 Task: Open Card Card0000000125 in Board Board0000000032 in Workspace WS0000000011 in Trello. Add Member mailaustralia7@gmail.com to Card Card0000000125 in Board Board0000000032 in Workspace WS0000000011 in Trello. Add Purple Label titled Label0000000125 to Card Card0000000125 in Board Board0000000032 in Workspace WS0000000011 in Trello. Add Checklist CL0000000125 to Card Card0000000125 in Board Board0000000032 in Workspace WS0000000011 in Trello. Add Dates with Start Date as Aug 01 2023 and Due Date as Aug 31 2023 to Card Card0000000125 in Board Board0000000032 in Workspace WS0000000011 in Trello
Action: Mouse moved to (508, 61)
Screenshot: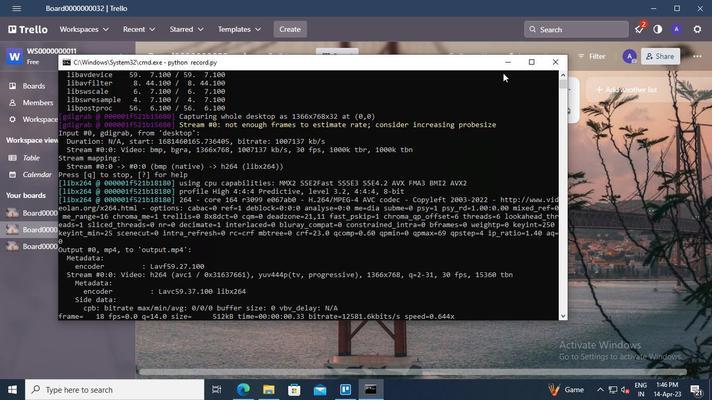 
Action: Mouse pressed left at (508, 61)
Screenshot: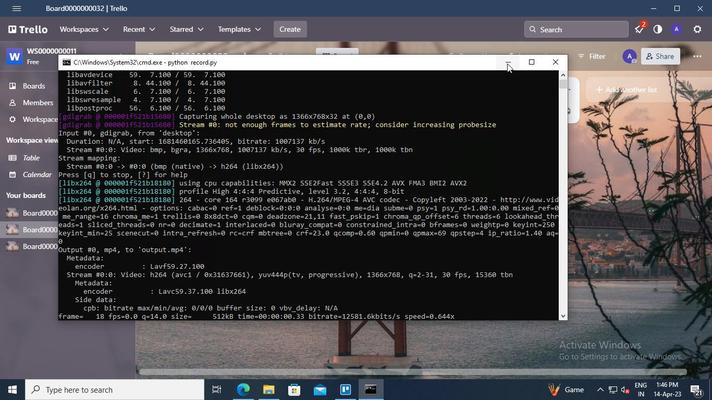 
Action: Mouse moved to (192, 112)
Screenshot: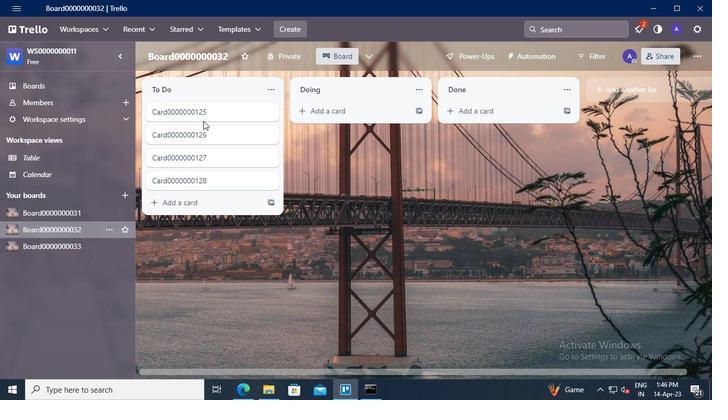 
Action: Mouse pressed left at (192, 112)
Screenshot: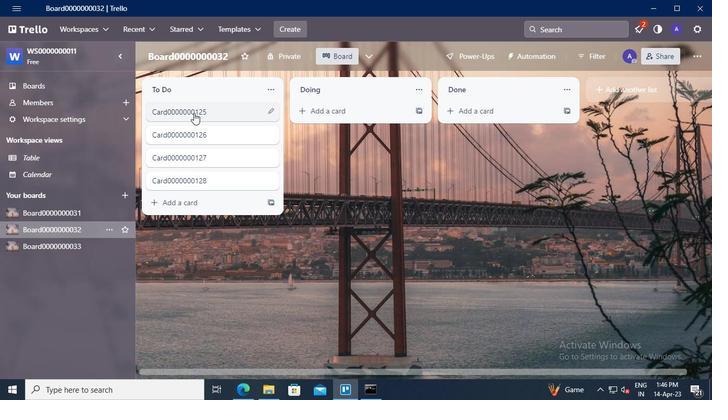 
Action: Mouse moved to (480, 99)
Screenshot: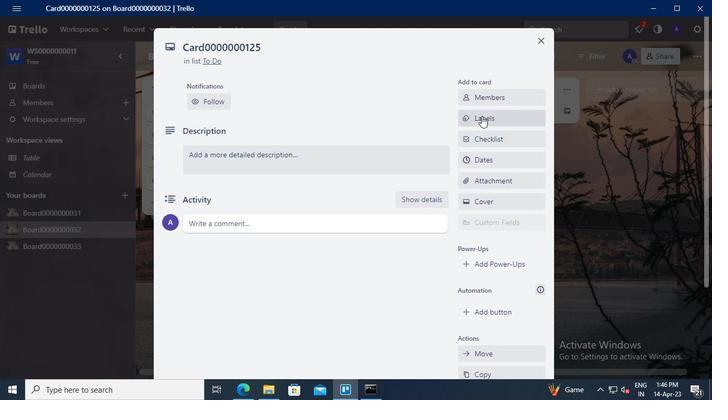 
Action: Mouse pressed left at (480, 99)
Screenshot: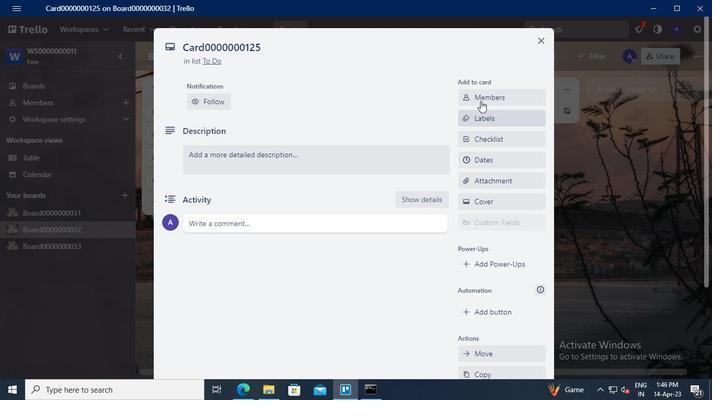 
Action: Mouse moved to (486, 147)
Screenshot: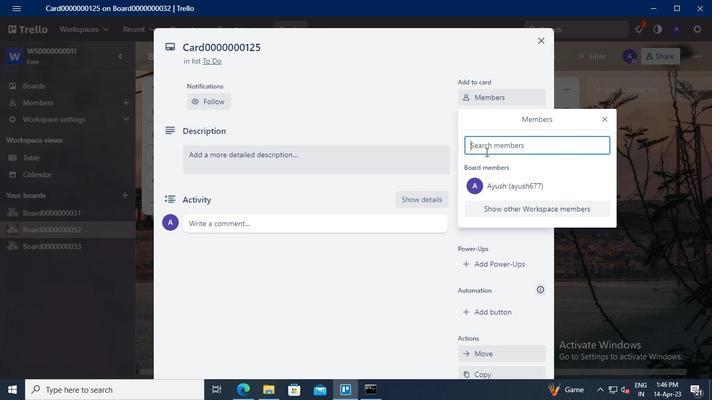 
Action: Mouse pressed left at (486, 147)
Screenshot: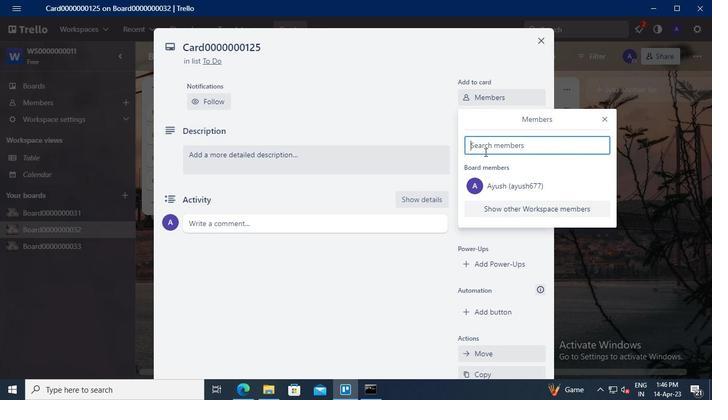 
Action: Mouse moved to (442, 125)
Screenshot: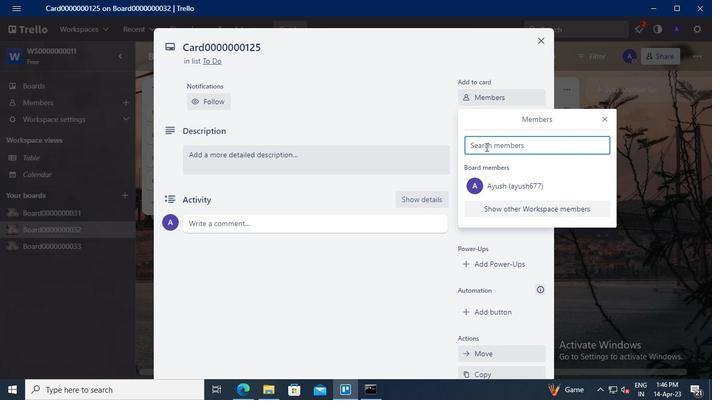 
Action: Keyboard Key.shift
Screenshot: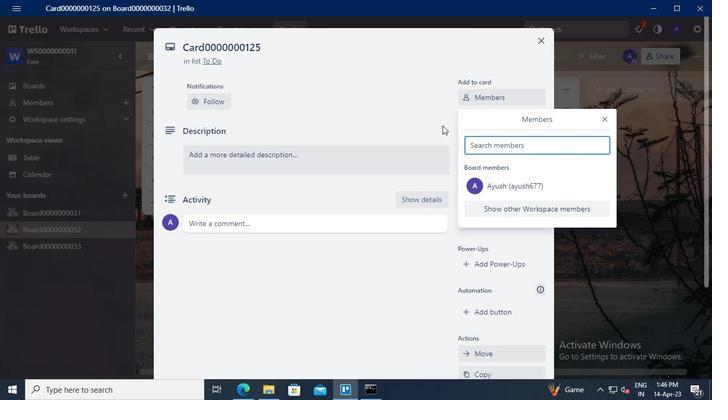 
Action: Keyboard A
Screenshot: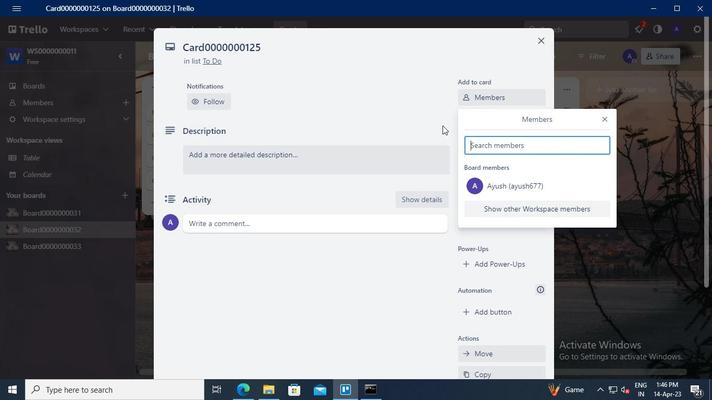 
Action: Keyboard u
Screenshot: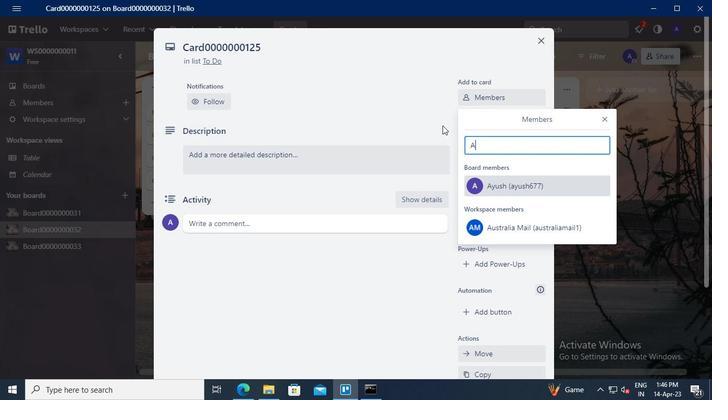 
Action: Keyboard s
Screenshot: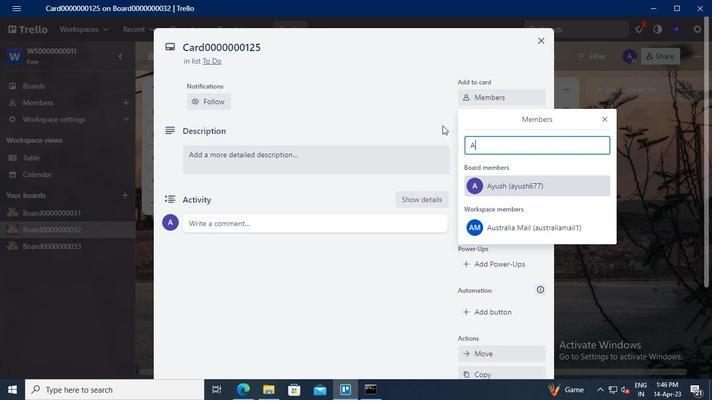 
Action: Keyboard t
Screenshot: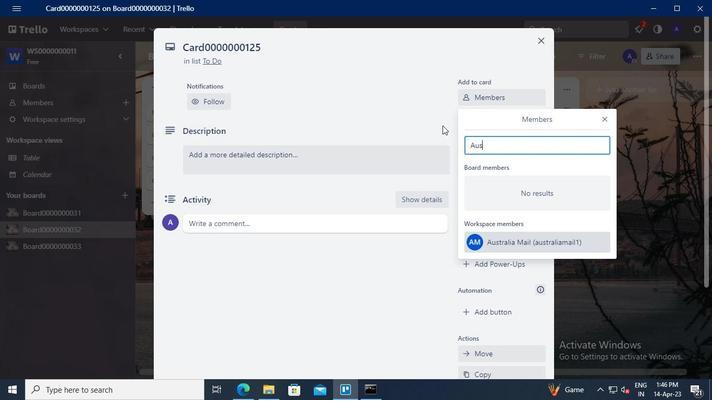 
Action: Keyboard r
Screenshot: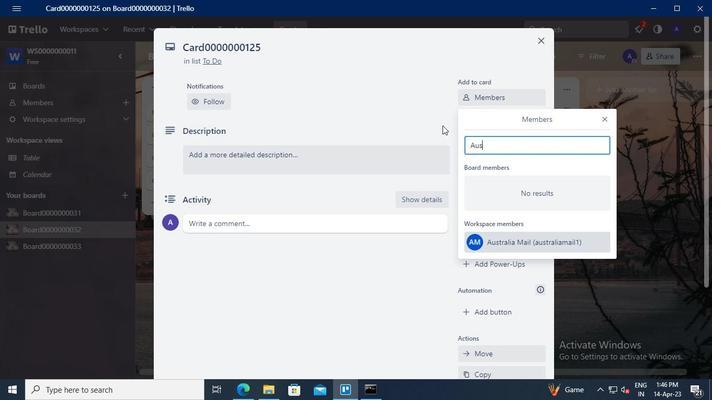 
Action: Keyboard a
Screenshot: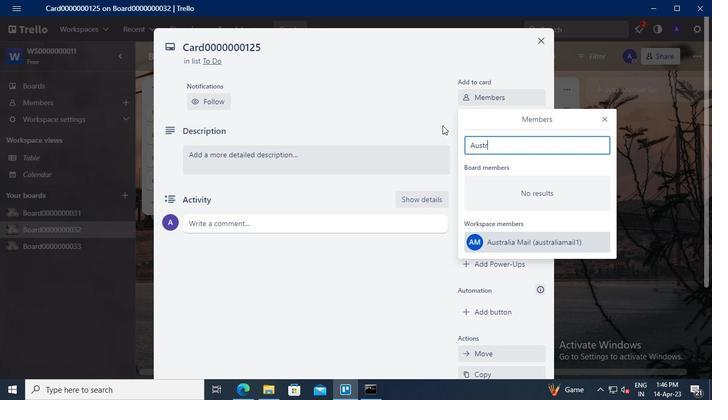 
Action: Keyboard l
Screenshot: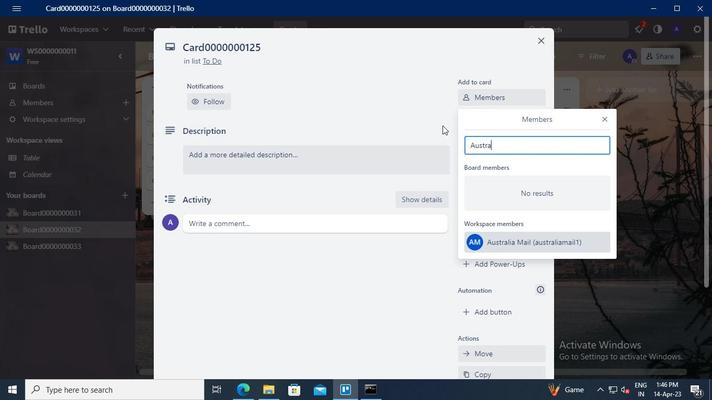 
Action: Keyboard i
Screenshot: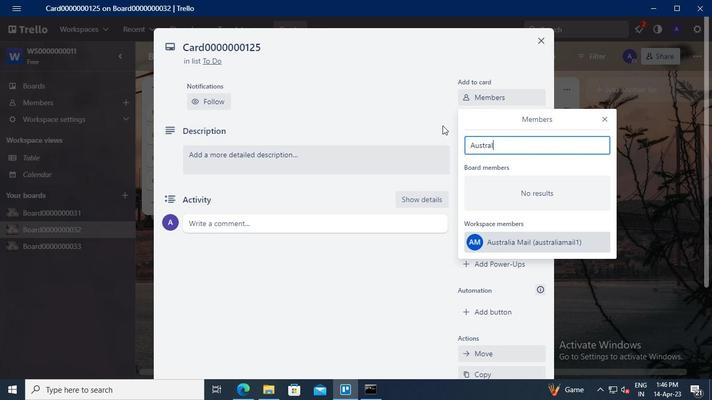 
Action: Keyboard a
Screenshot: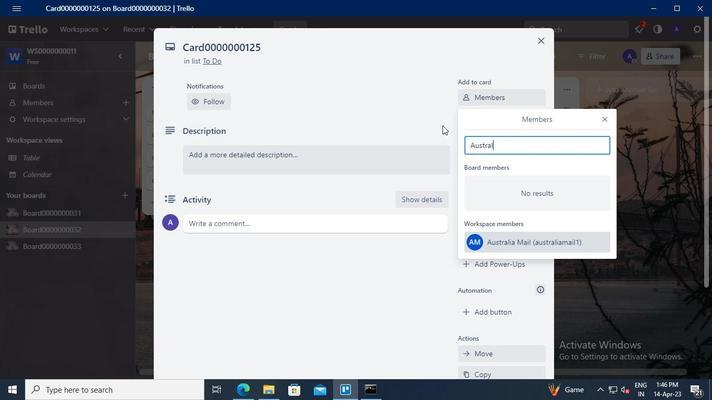 
Action: Mouse moved to (520, 238)
Screenshot: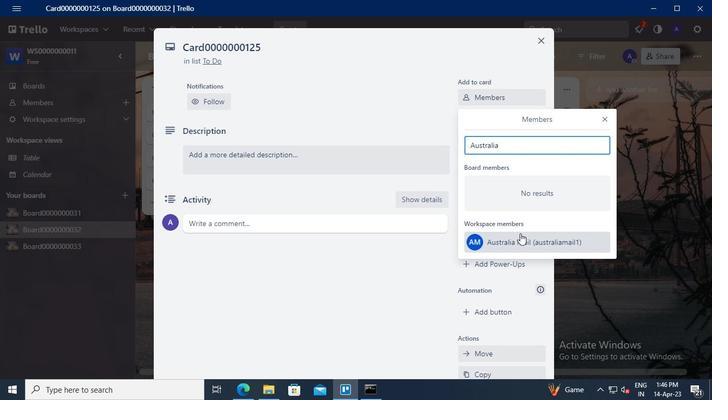 
Action: Mouse pressed left at (520, 238)
Screenshot: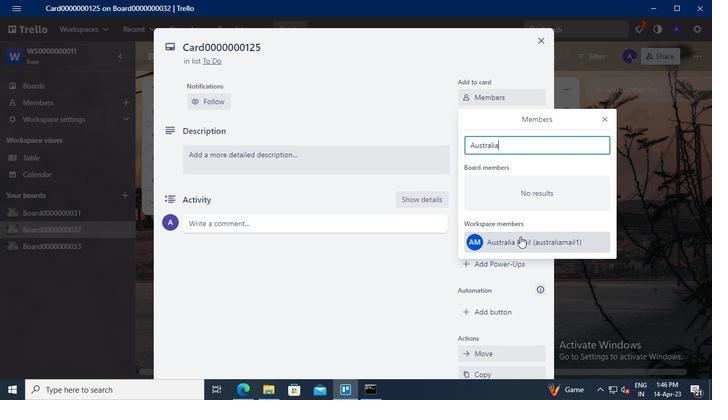 
Action: Mouse moved to (604, 119)
Screenshot: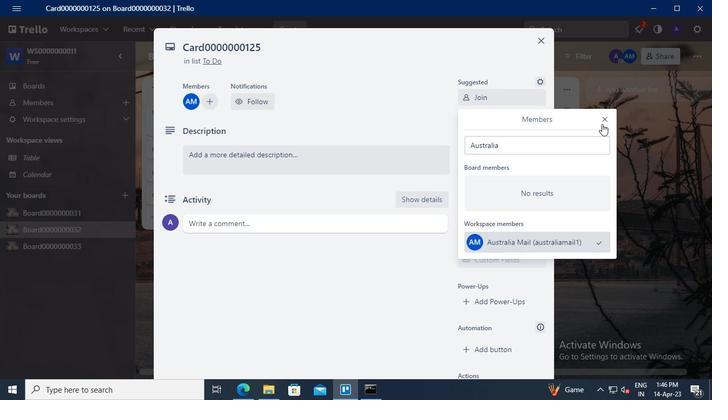 
Action: Mouse pressed left at (604, 119)
Screenshot: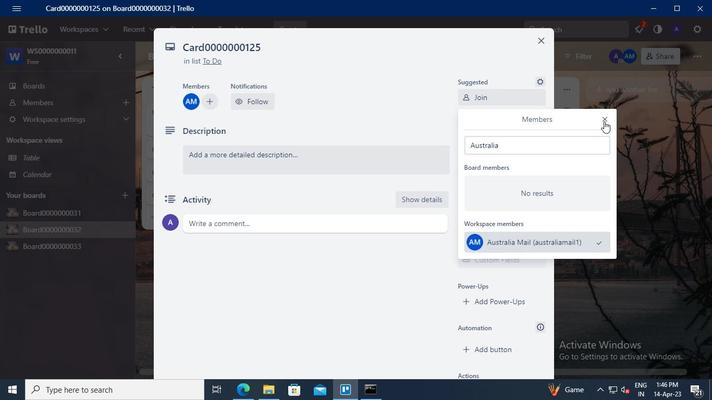
Action: Mouse moved to (501, 157)
Screenshot: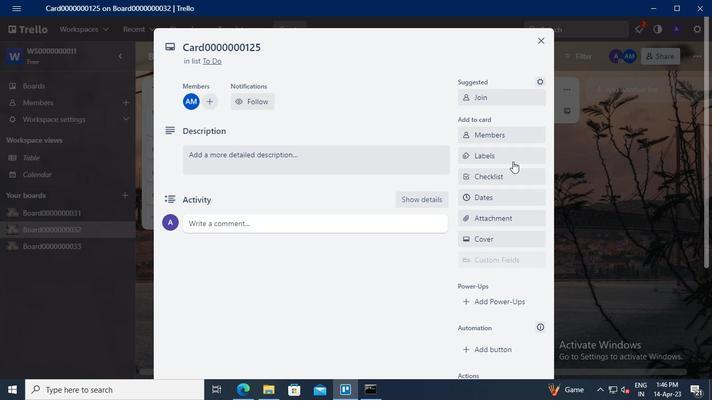 
Action: Mouse pressed left at (501, 157)
Screenshot: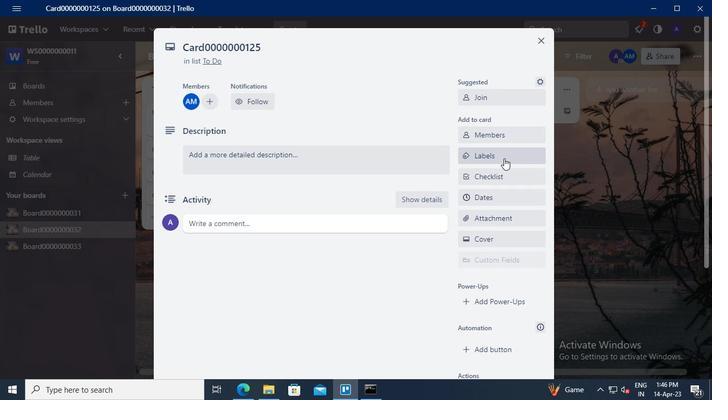 
Action: Mouse moved to (536, 237)
Screenshot: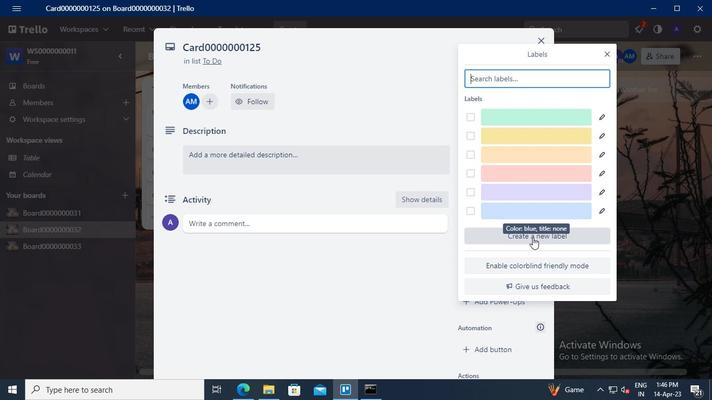 
Action: Mouse pressed left at (536, 237)
Screenshot: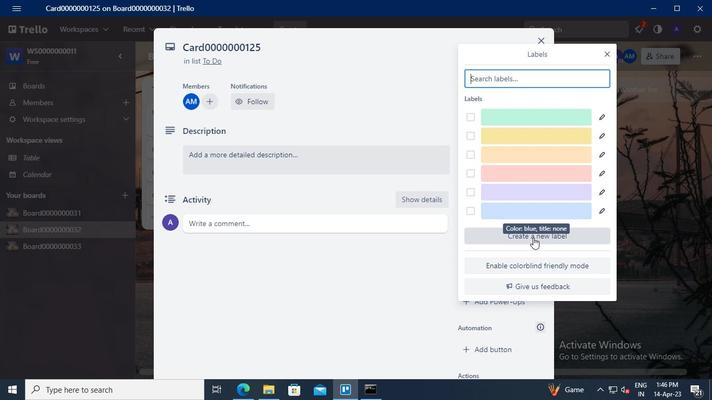 
Action: Mouse moved to (488, 150)
Screenshot: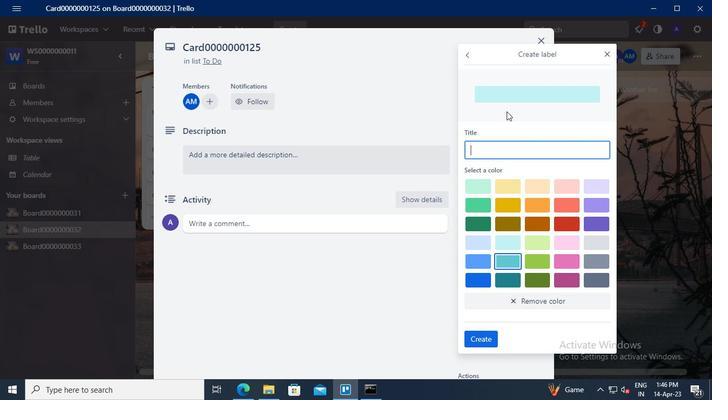 
Action: Mouse pressed left at (488, 150)
Screenshot: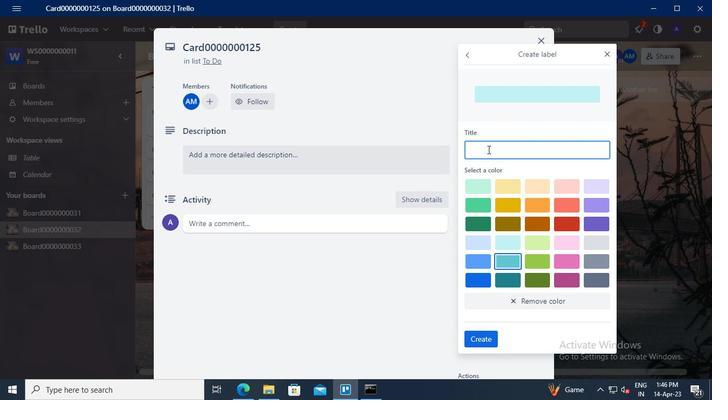
Action: Keyboard Key.shift
Screenshot: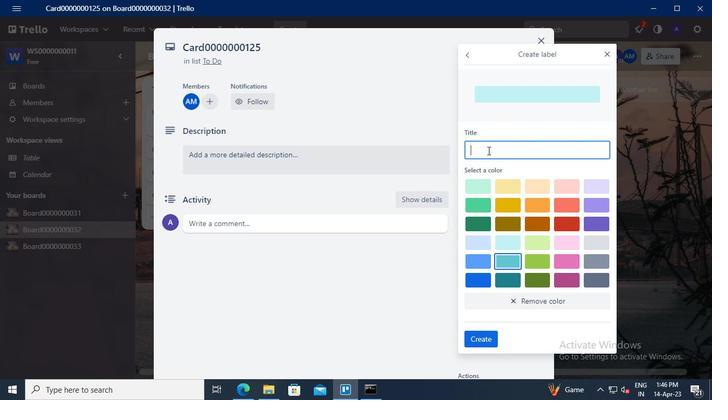 
Action: Keyboard L
Screenshot: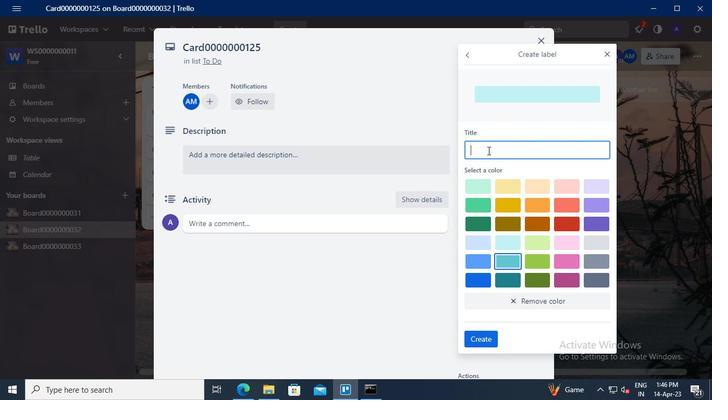 
Action: Keyboard a
Screenshot: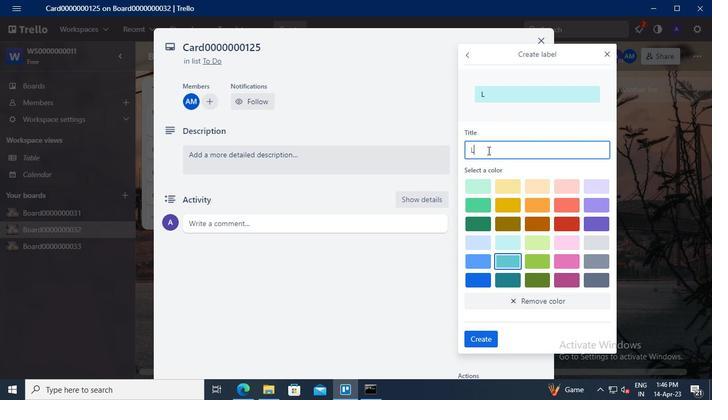 
Action: Keyboard b
Screenshot: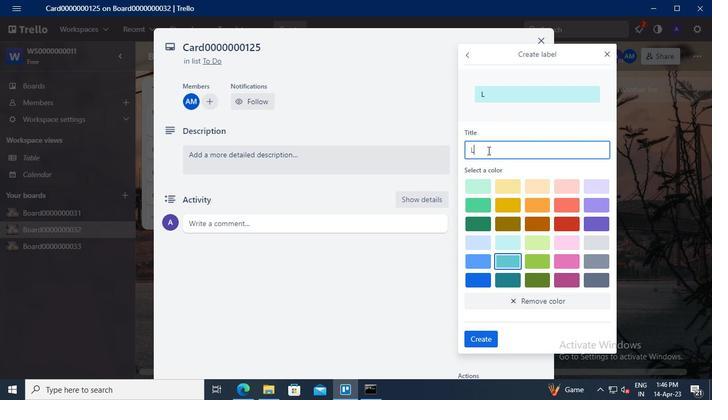 
Action: Keyboard e
Screenshot: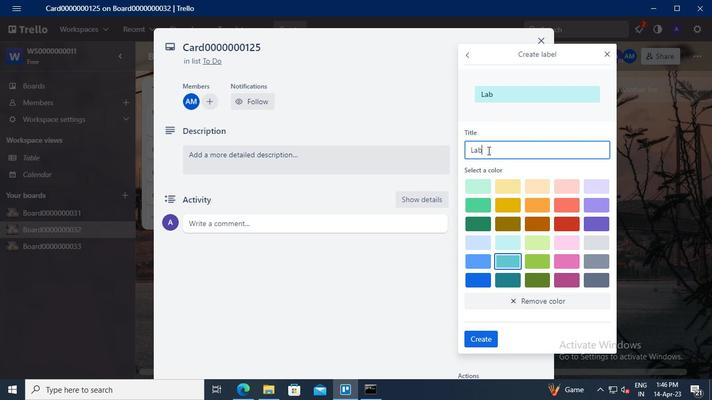 
Action: Keyboard l
Screenshot: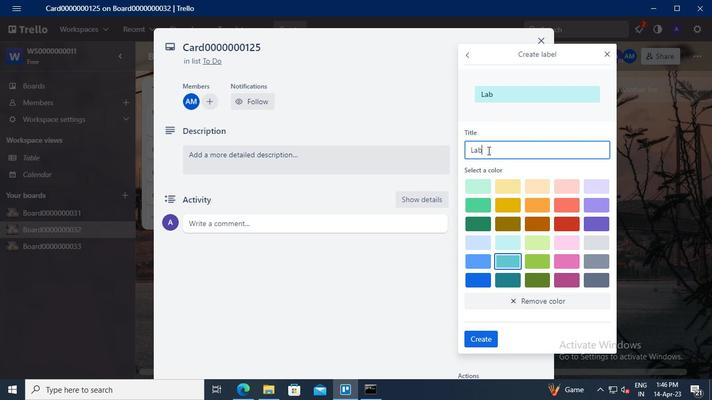 
Action: Keyboard <96>
Screenshot: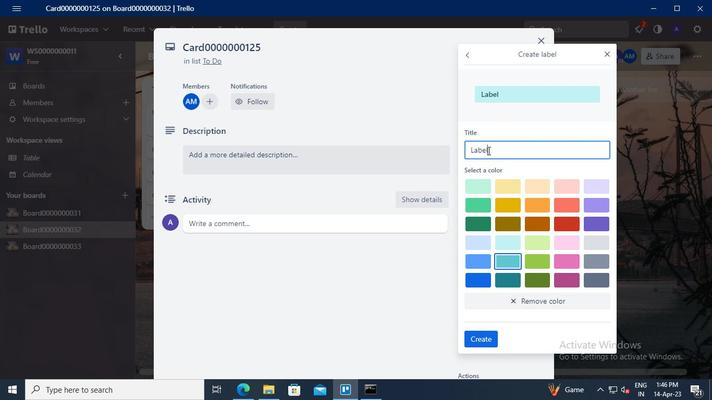 
Action: Keyboard <96>
Screenshot: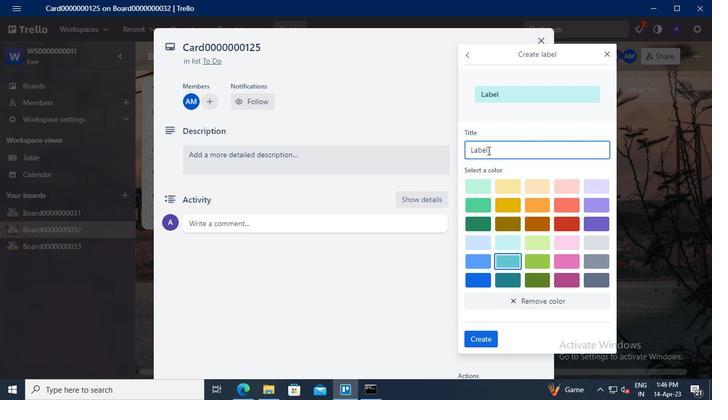 
Action: Keyboard <96>
Screenshot: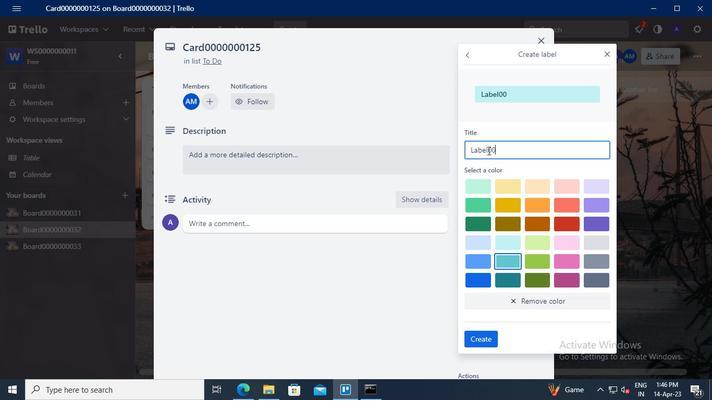 
Action: Keyboard <96>
Screenshot: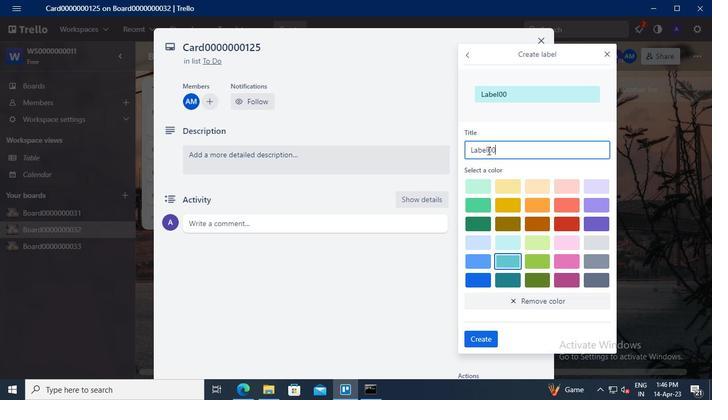 
Action: Keyboard <96>
Screenshot: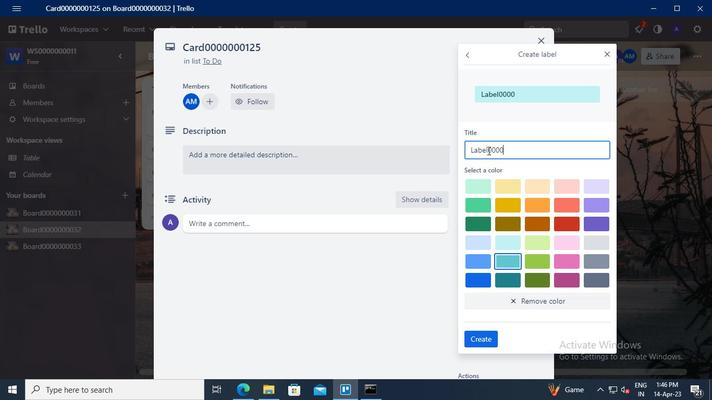 
Action: Keyboard <96>
Screenshot: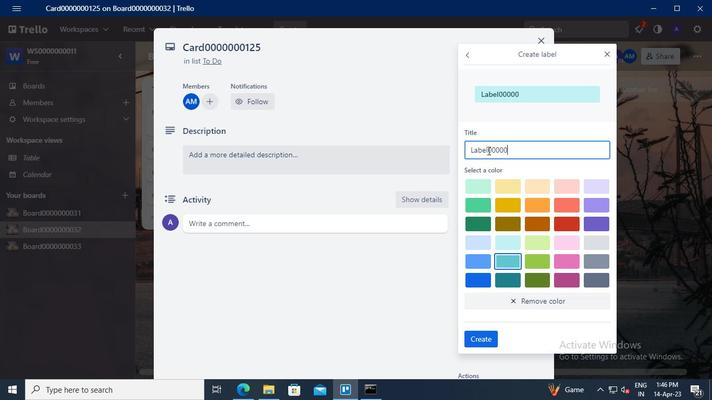 
Action: Keyboard <96>
Screenshot: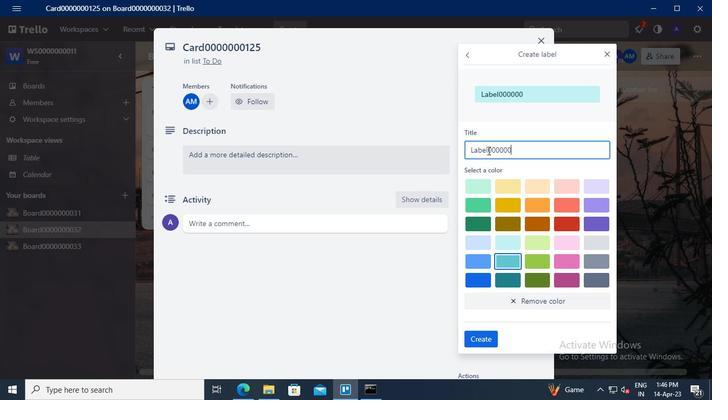 
Action: Keyboard <97>
Screenshot: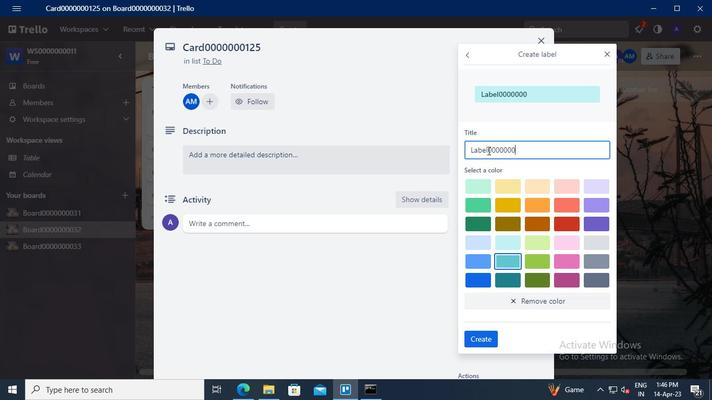 
Action: Keyboard <98>
Screenshot: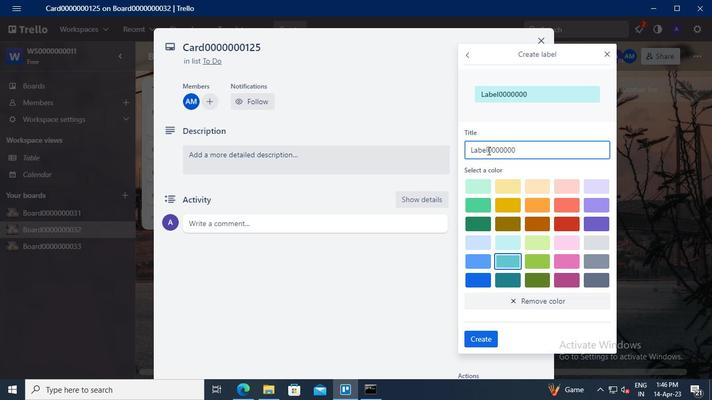 
Action: Keyboard <101>
Screenshot: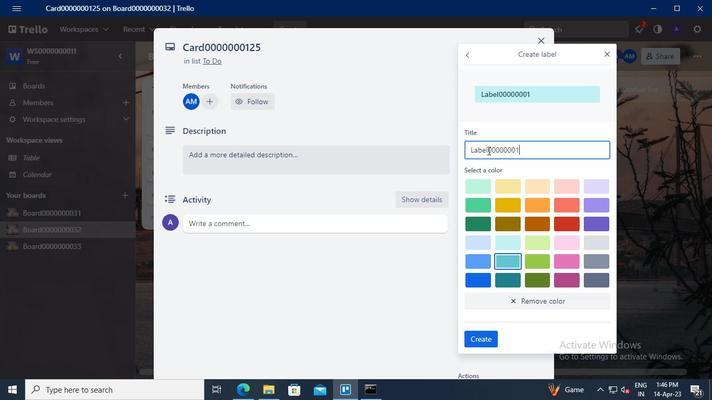 
Action: Mouse moved to (591, 201)
Screenshot: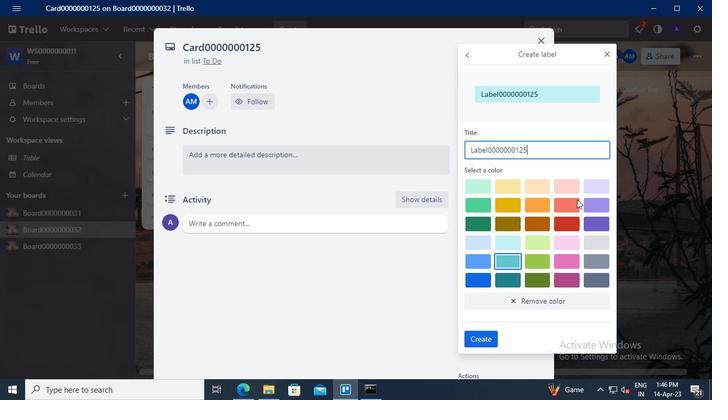 
Action: Mouse pressed left at (591, 201)
Screenshot: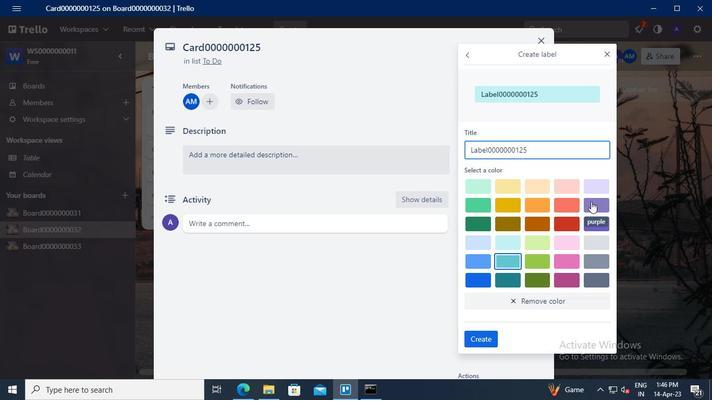 
Action: Mouse moved to (489, 334)
Screenshot: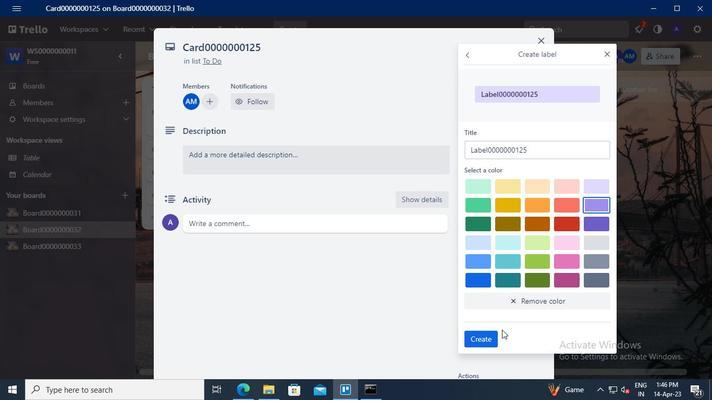 
Action: Mouse pressed left at (489, 334)
Screenshot: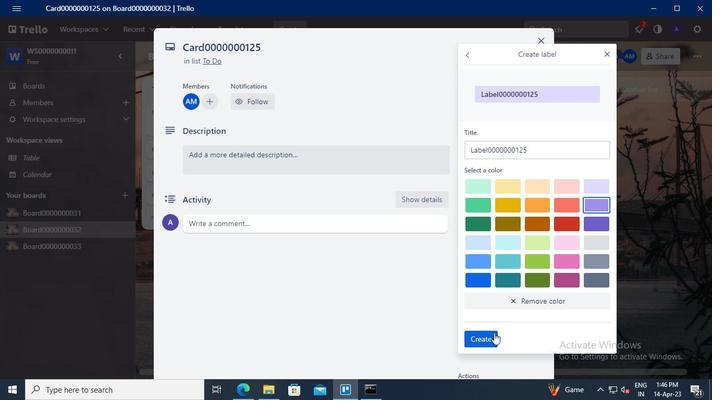 
Action: Mouse moved to (608, 54)
Screenshot: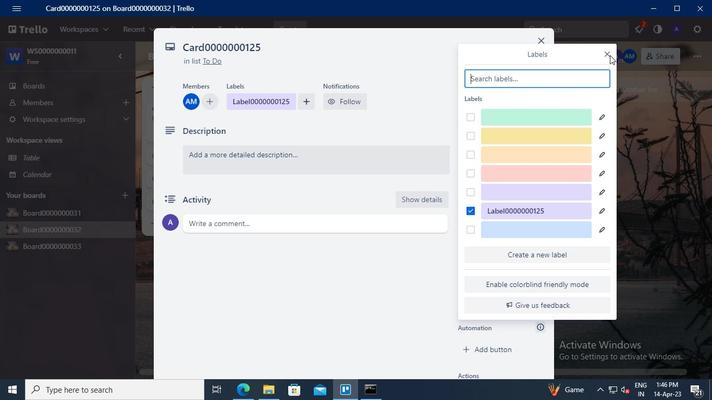 
Action: Mouse pressed left at (608, 54)
Screenshot: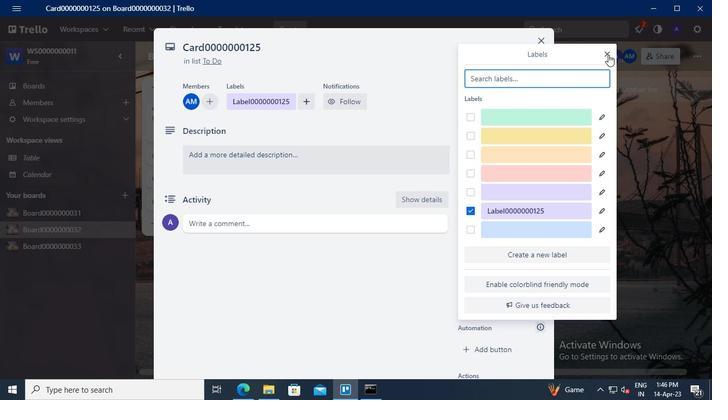 
Action: Mouse moved to (491, 179)
Screenshot: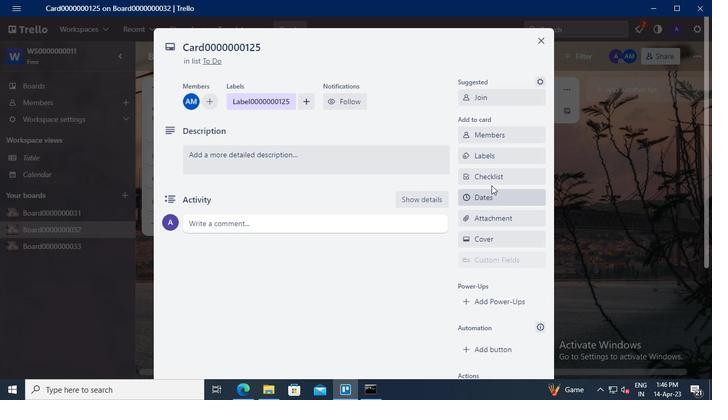 
Action: Mouse pressed left at (491, 179)
Screenshot: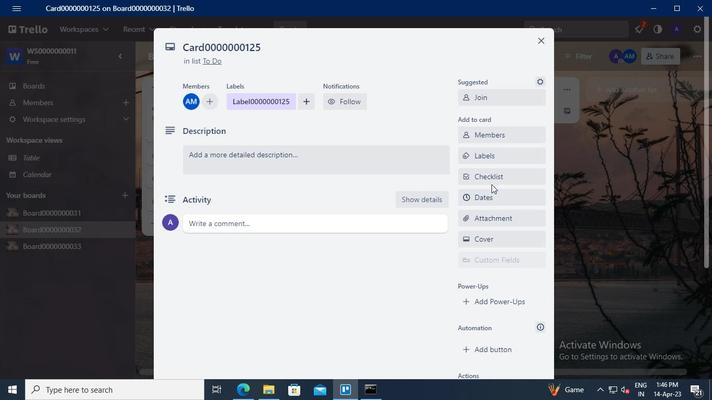 
Action: Mouse moved to (502, 194)
Screenshot: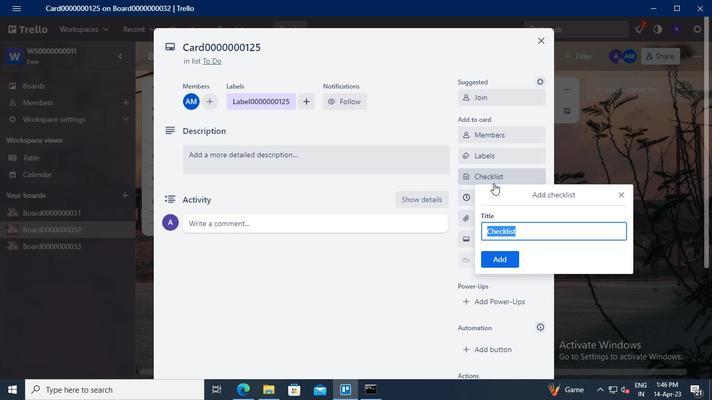 
Action: Keyboard Key.shift
Screenshot: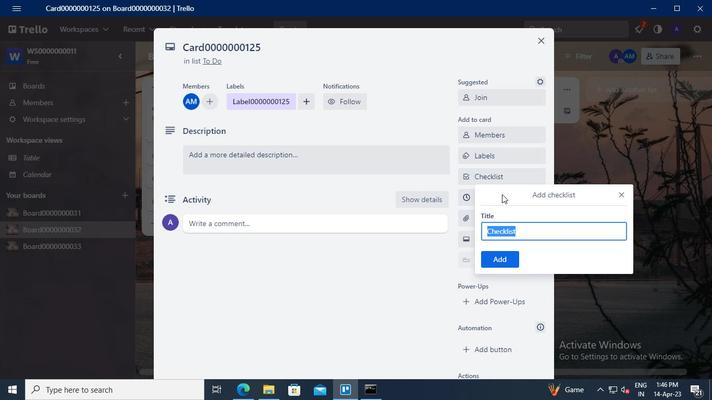 
Action: Keyboard C
Screenshot: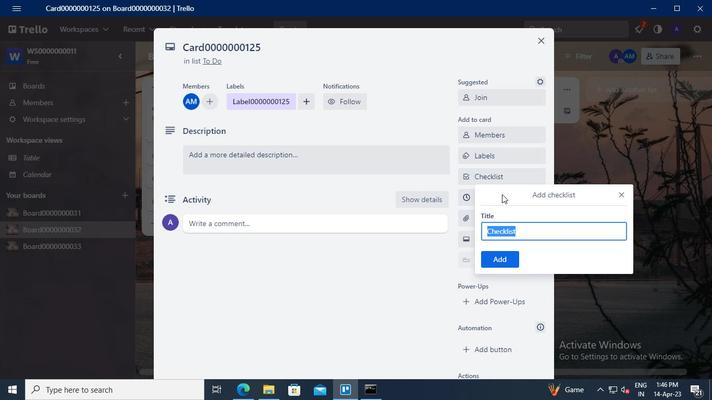 
Action: Keyboard L
Screenshot: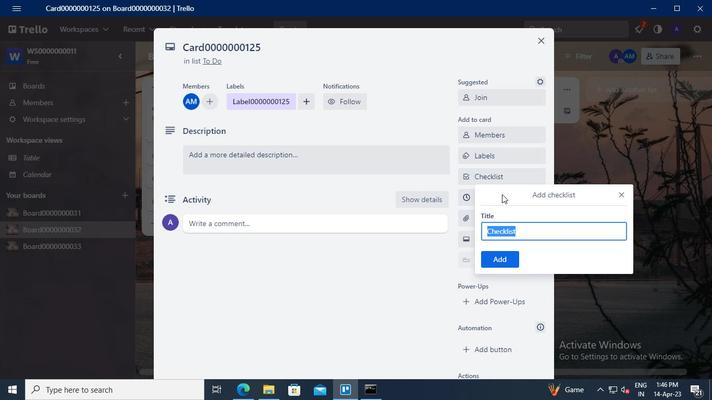 
Action: Keyboard <96>
Screenshot: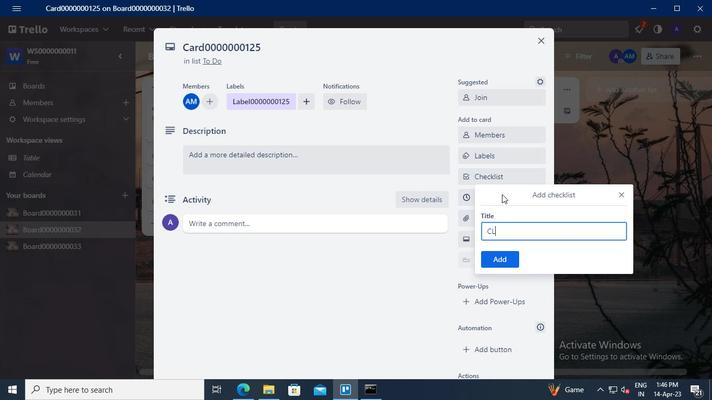 
Action: Keyboard <96>
Screenshot: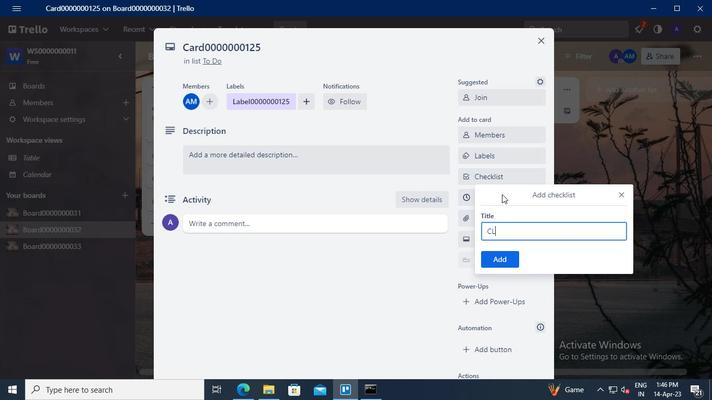 
Action: Keyboard <96>
Screenshot: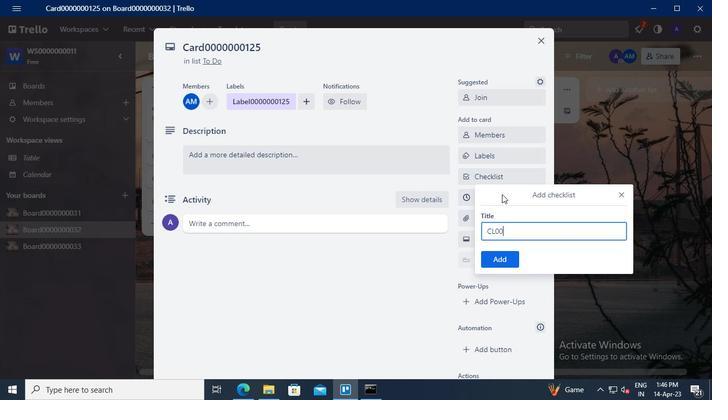 
Action: Keyboard <96>
Screenshot: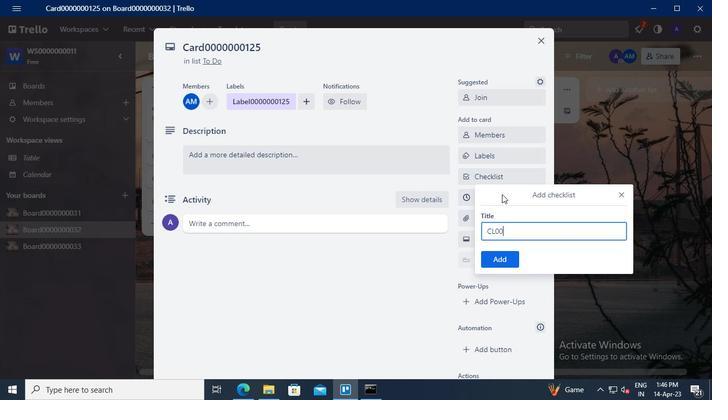
Action: Keyboard <96>
Screenshot: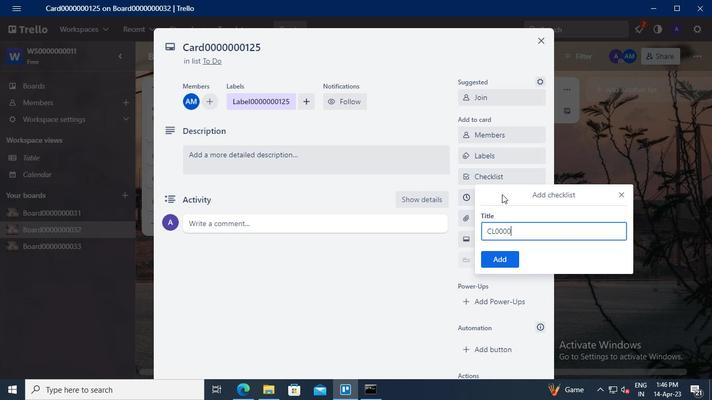 
Action: Keyboard <96>
Screenshot: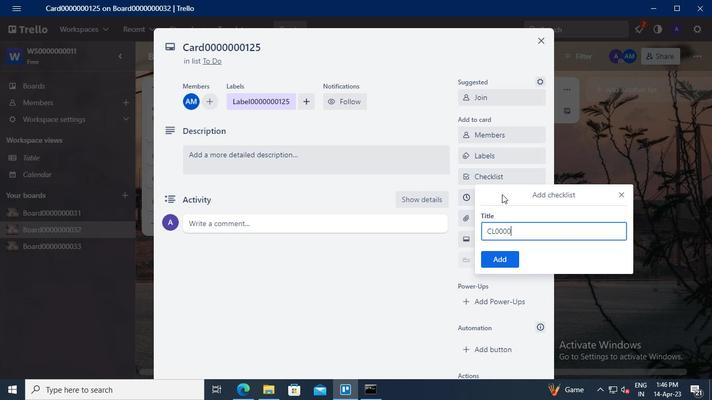 
Action: Keyboard <96>
Screenshot: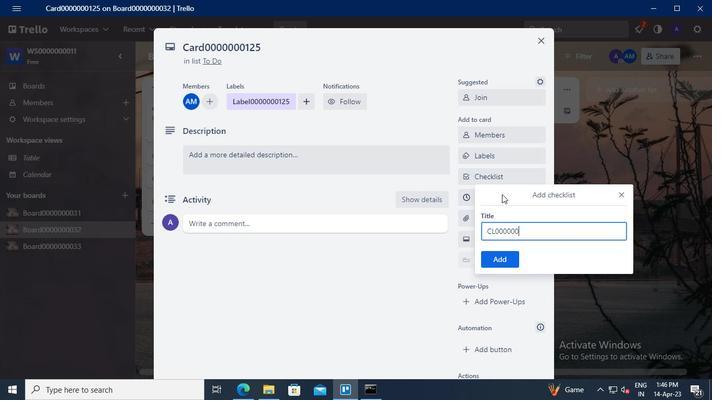 
Action: Keyboard <97>
Screenshot: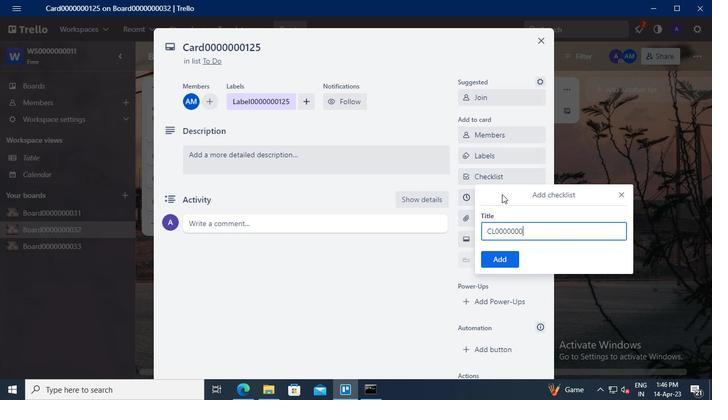 
Action: Keyboard <98>
Screenshot: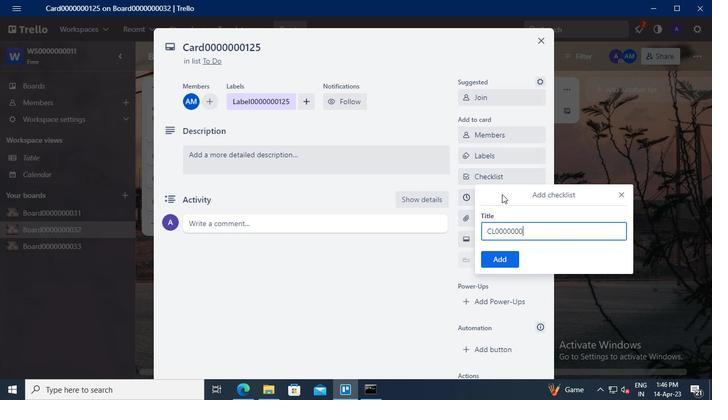 
Action: Keyboard <101>
Screenshot: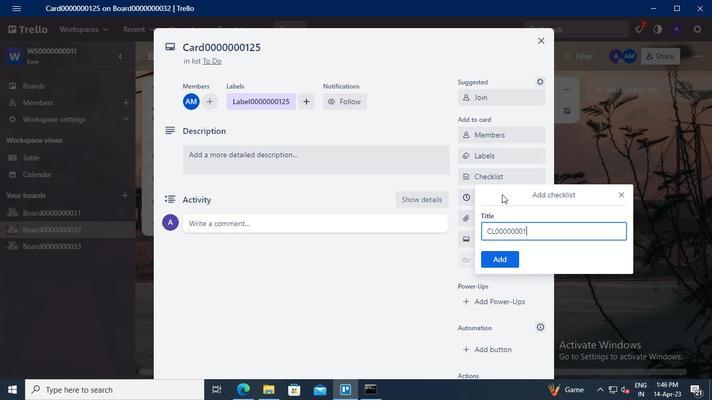
Action: Mouse moved to (505, 259)
Screenshot: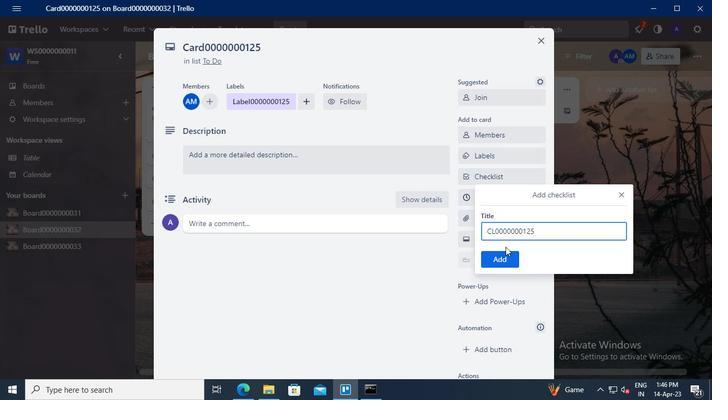 
Action: Mouse pressed left at (505, 259)
Screenshot: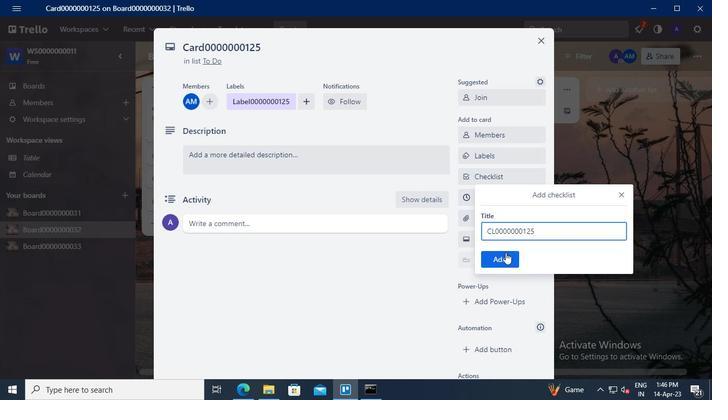 
Action: Mouse moved to (491, 198)
Screenshot: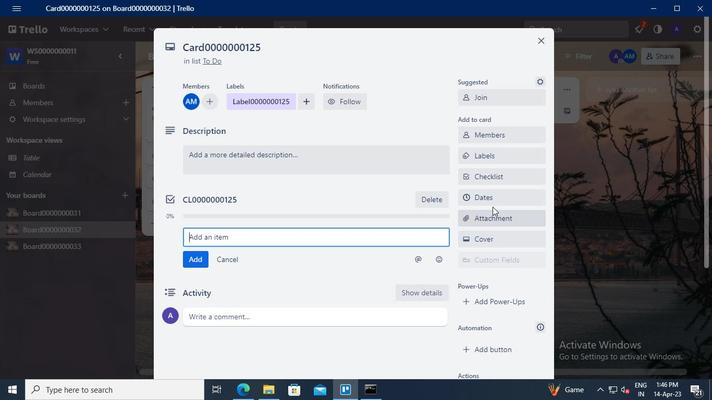 
Action: Mouse pressed left at (491, 198)
Screenshot: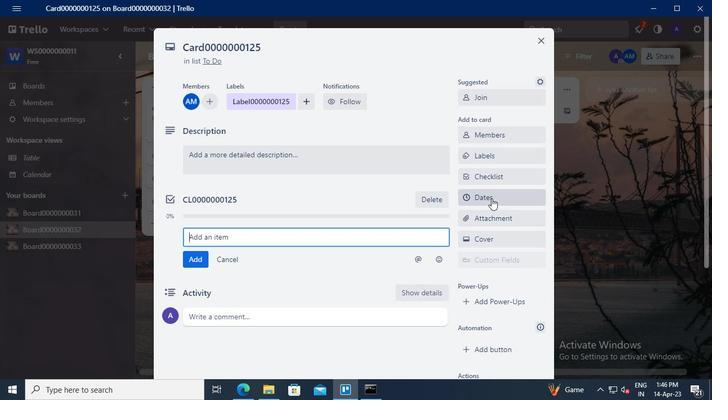 
Action: Mouse moved to (469, 244)
Screenshot: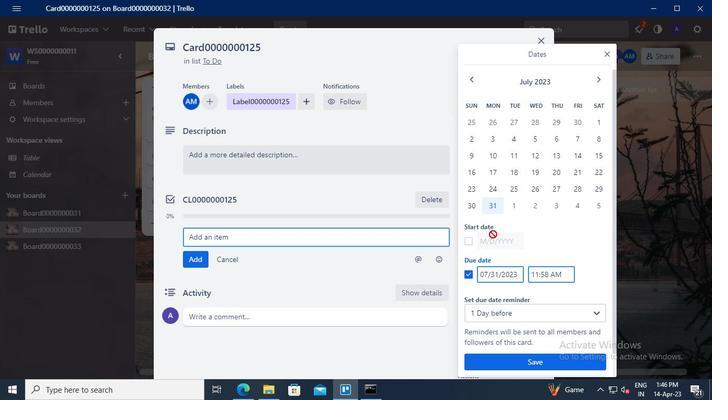
Action: Mouse pressed left at (469, 244)
Screenshot: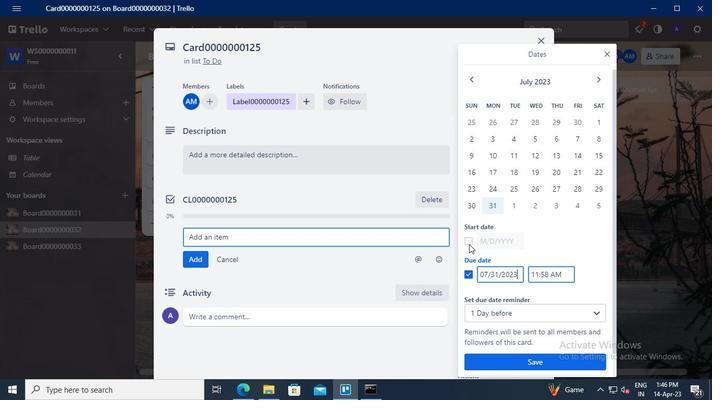 
Action: Mouse moved to (498, 239)
Screenshot: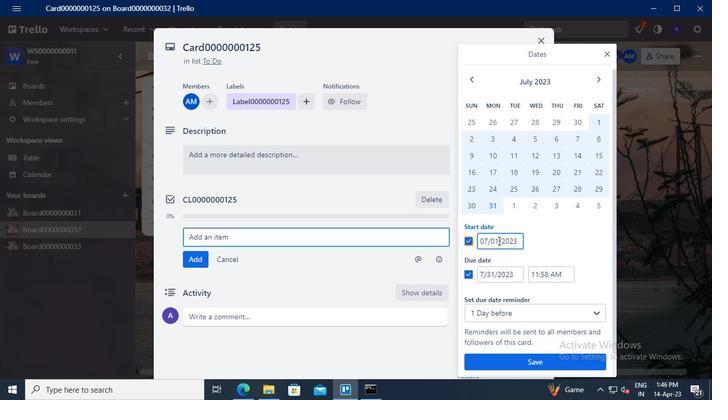 
Action: Mouse pressed left at (498, 239)
Screenshot: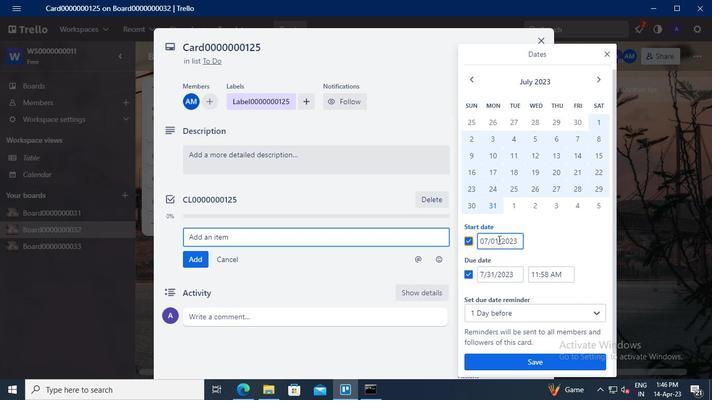 
Action: Mouse moved to (493, 240)
Screenshot: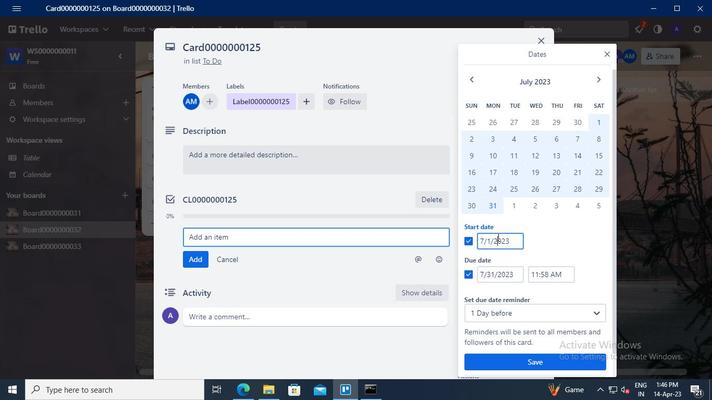 
Action: Keyboard Key.left
Screenshot: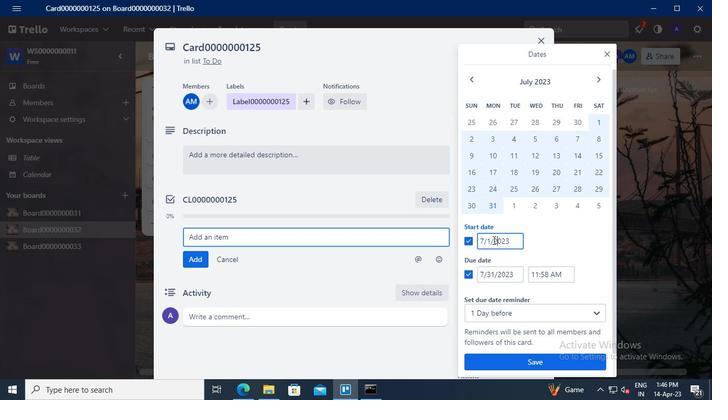 
Action: Keyboard Key.left
Screenshot: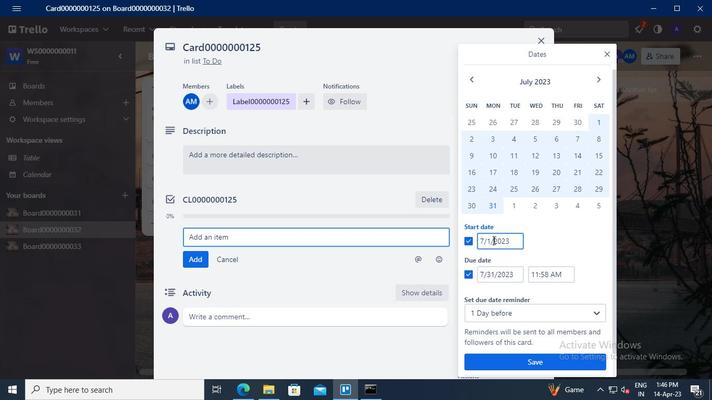 
Action: Keyboard Key.backspace
Screenshot: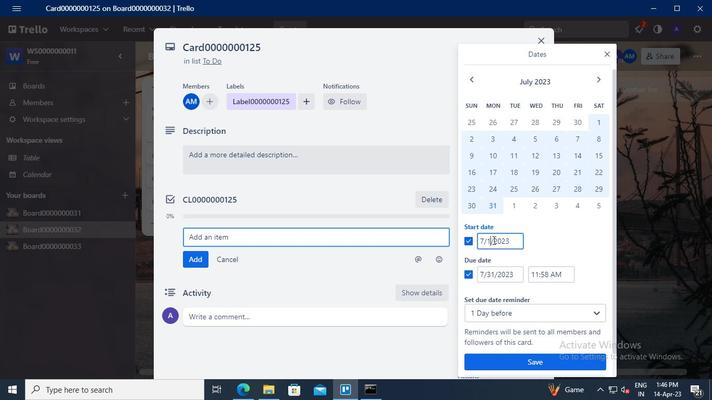 
Action: Keyboard <97>
Screenshot: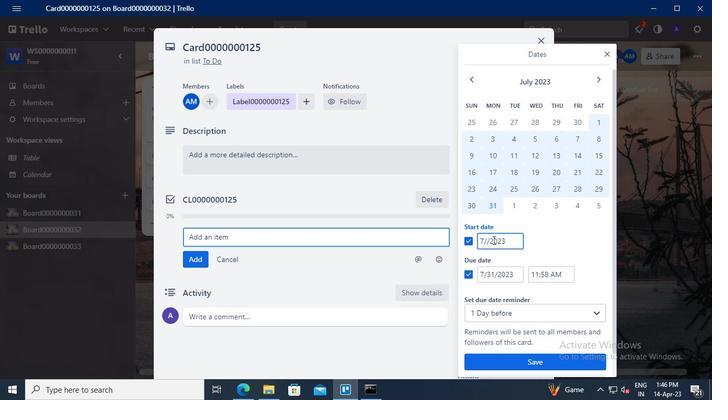 
Action: Mouse moved to (482, 240)
Screenshot: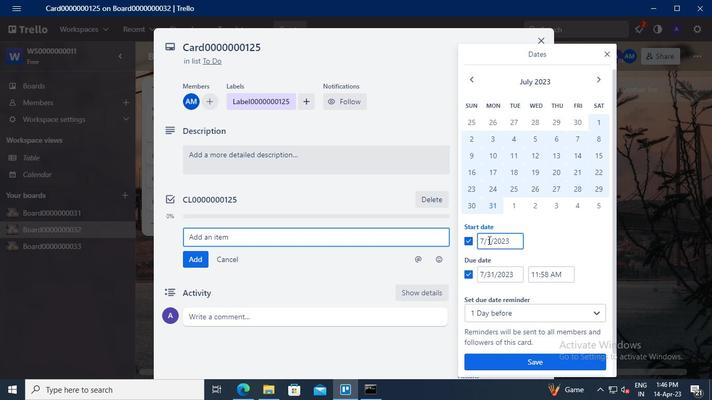 
Action: Mouse pressed left at (482, 240)
Screenshot: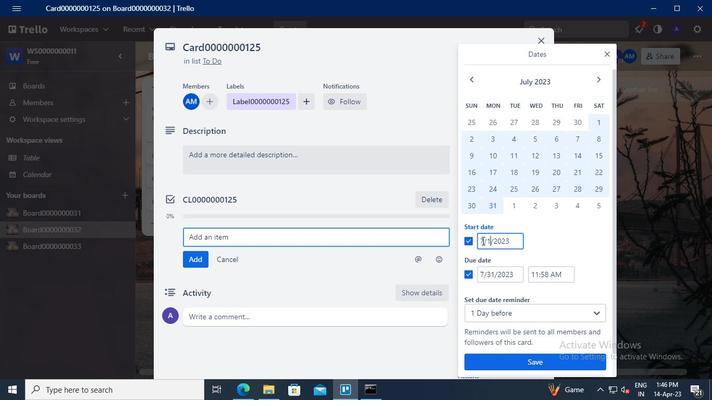 
Action: Mouse moved to (505, 213)
Screenshot: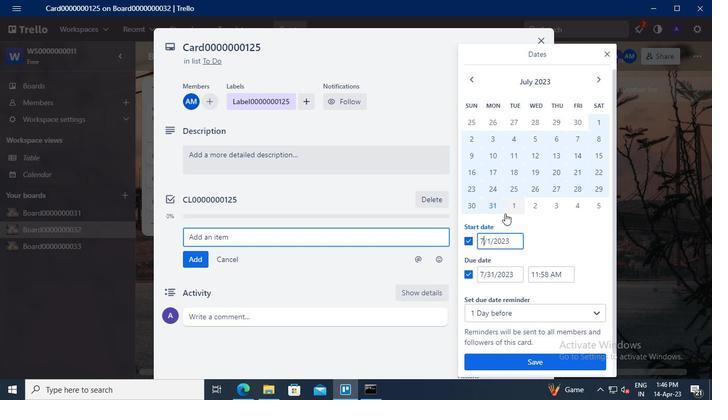 
Action: Keyboard Key.backspace
Screenshot: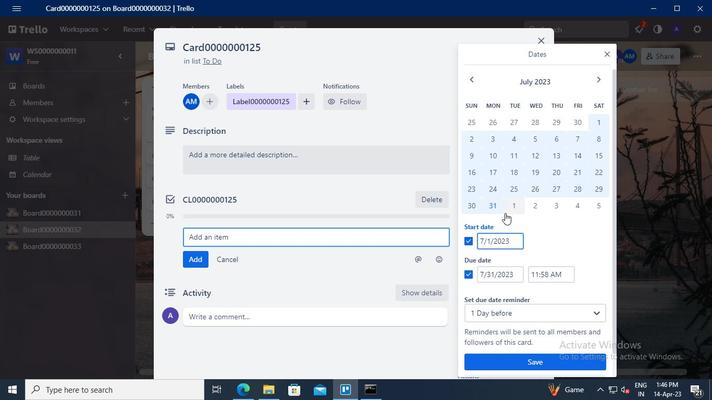 
Action: Keyboard <104>
Screenshot: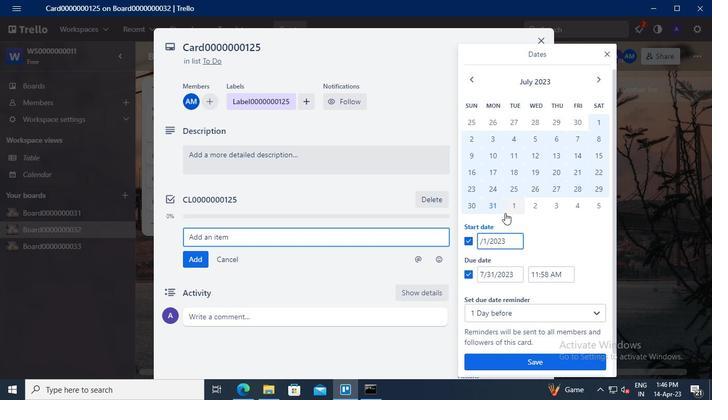 
Action: Mouse moved to (495, 270)
Screenshot: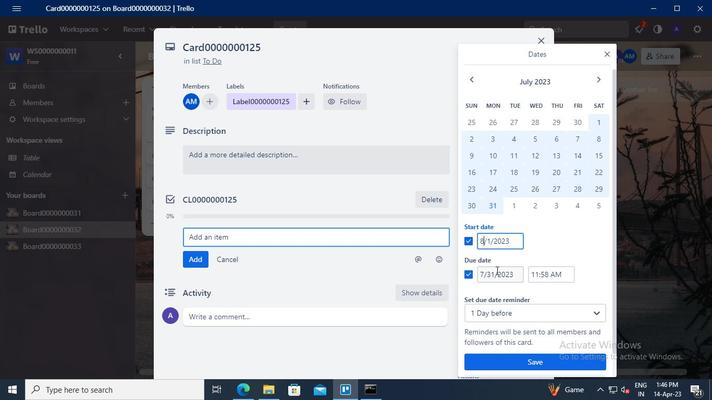 
Action: Mouse pressed left at (495, 270)
Screenshot: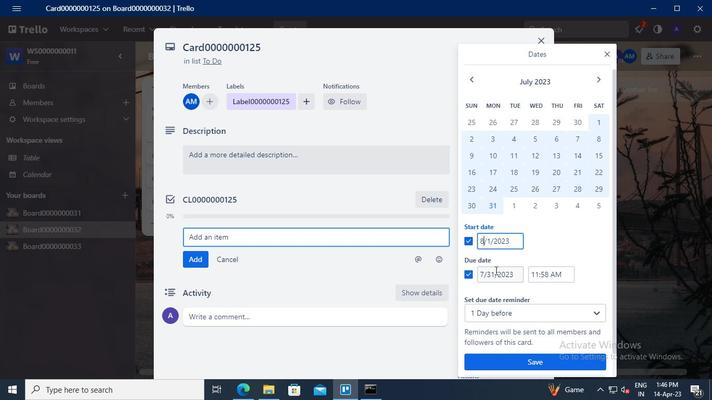 
Action: Mouse moved to (499, 273)
Screenshot: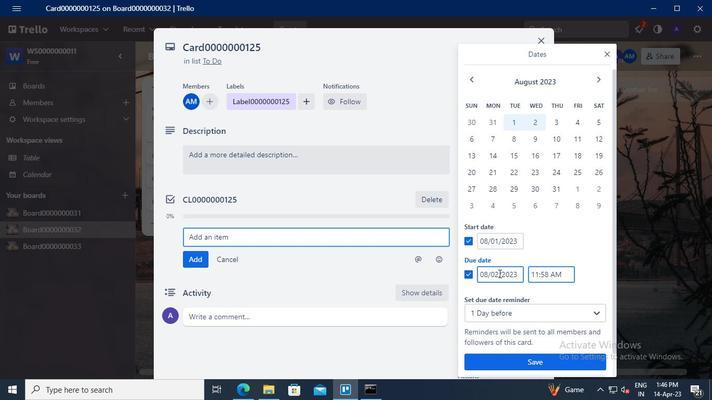 
Action: Keyboard Key.backspace
Screenshot: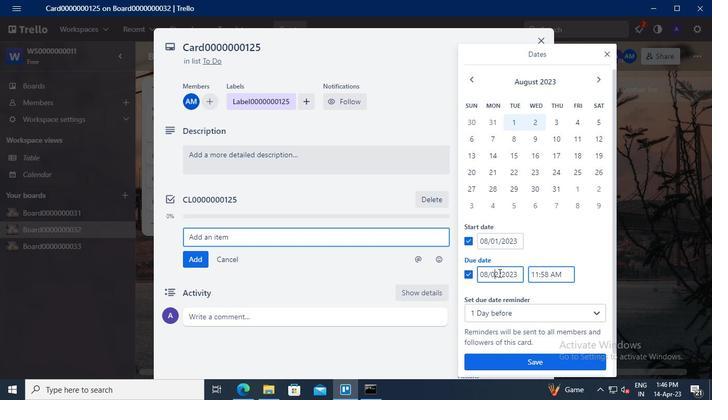 
Action: Mouse moved to (499, 273)
Screenshot: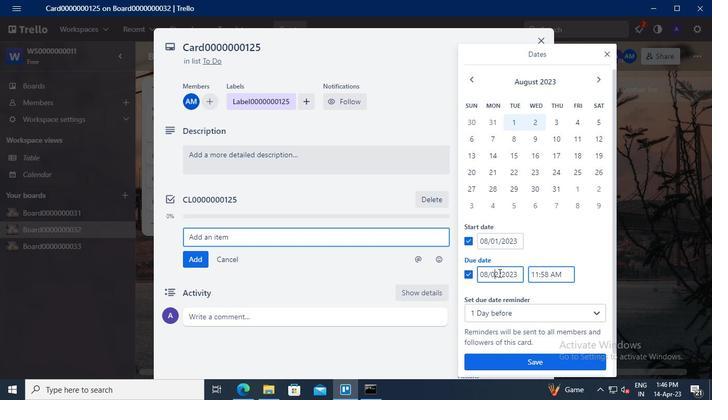 
Action: Keyboard Key.delete
Screenshot: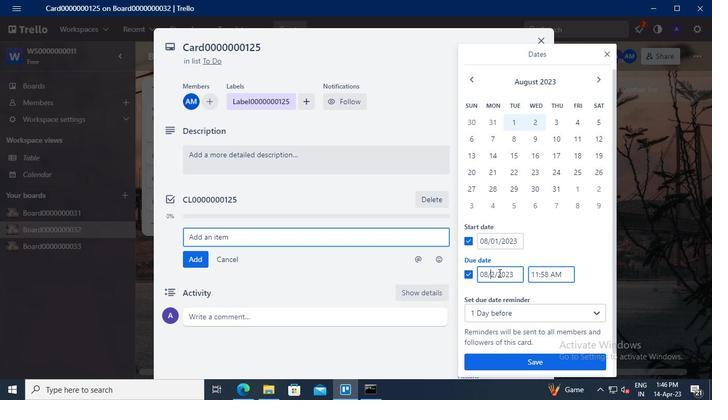
Action: Keyboard <99>
Screenshot: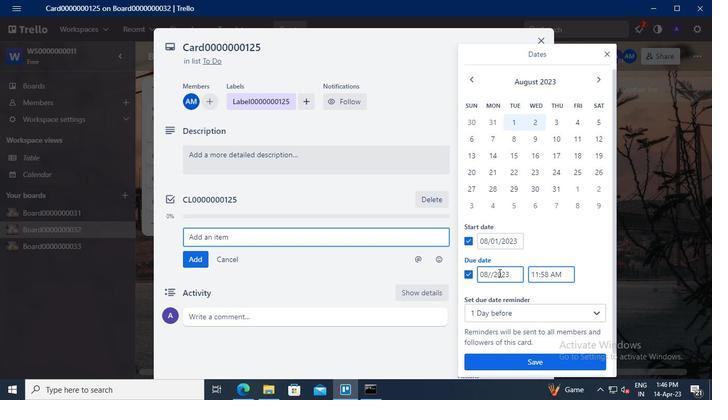 
Action: Keyboard <97>
Screenshot: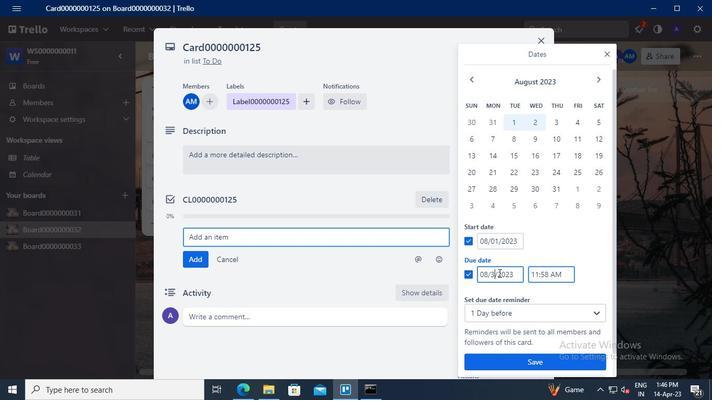 
Action: Mouse moved to (486, 273)
Screenshot: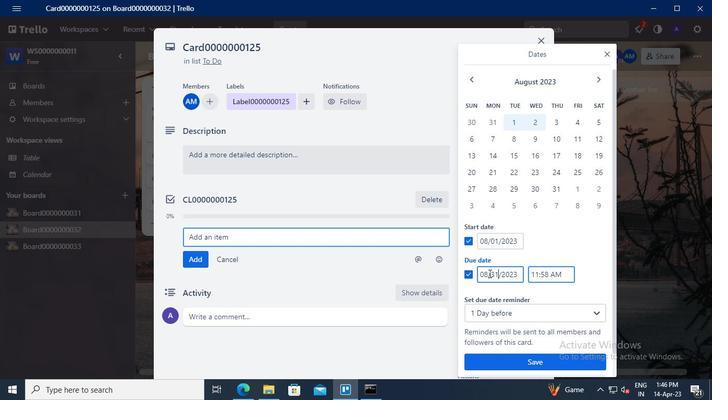 
Action: Mouse pressed left at (486, 273)
Screenshot: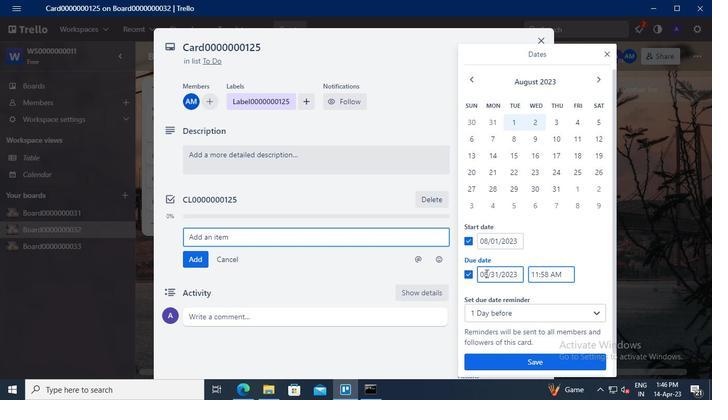 
Action: Mouse moved to (489, 269)
Screenshot: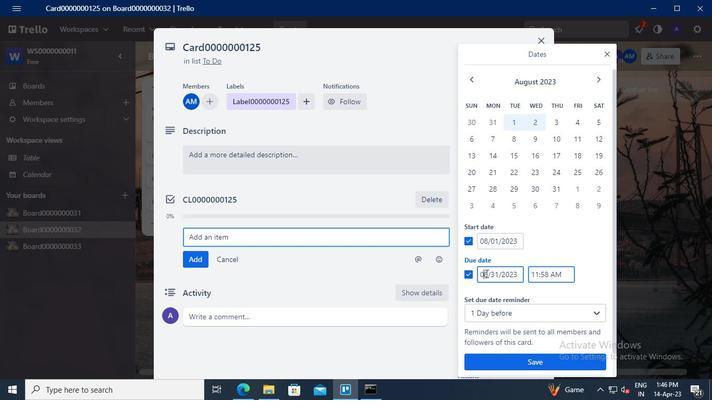 
Action: Keyboard Key.backspace
Screenshot: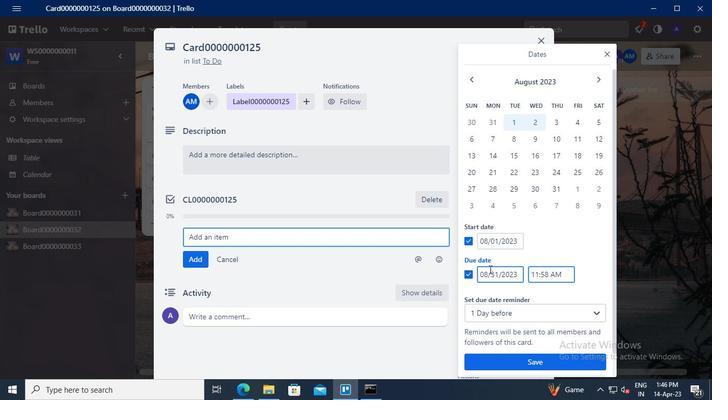 
Action: Mouse moved to (489, 269)
Screenshot: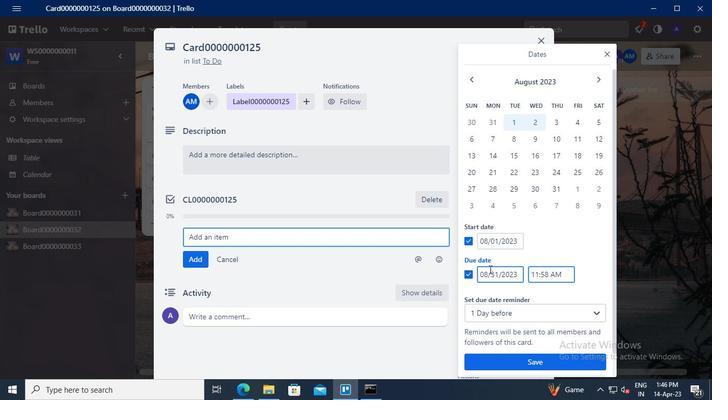 
Action: Keyboard Key.delete
Screenshot: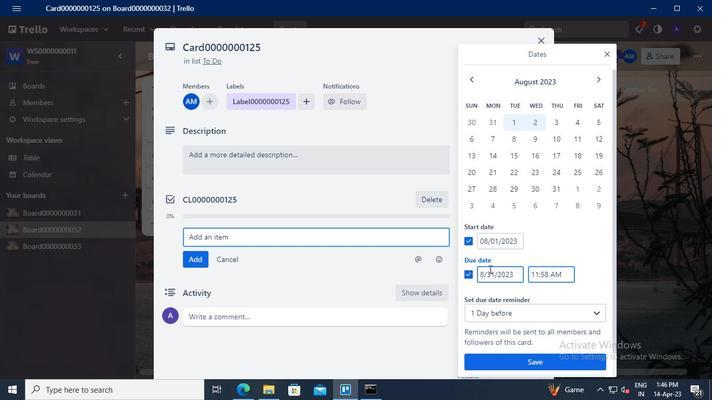
Action: Mouse moved to (489, 269)
Screenshot: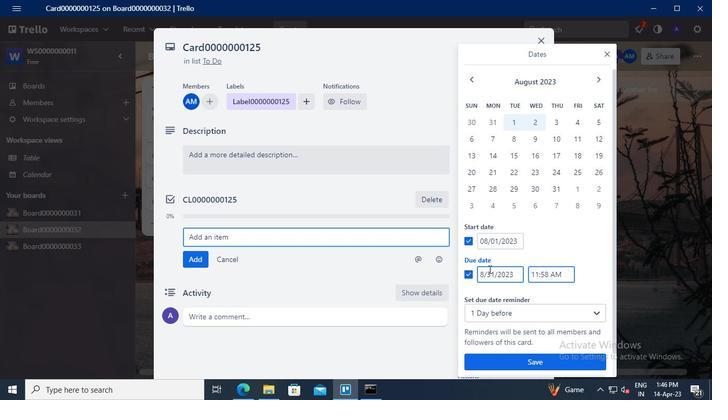 
Action: Keyboard <104>
Screenshot: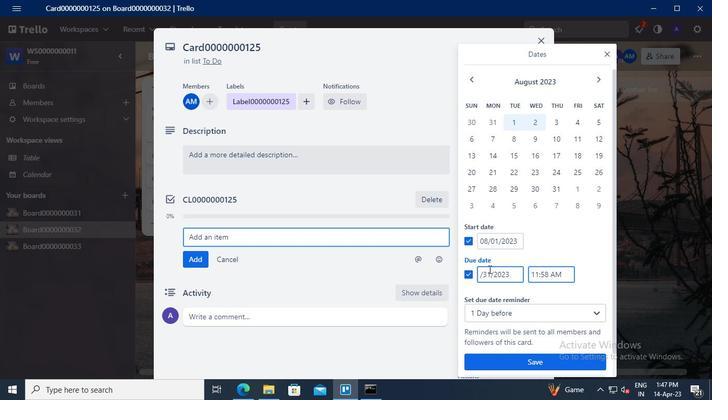 
Action: Mouse moved to (525, 357)
Screenshot: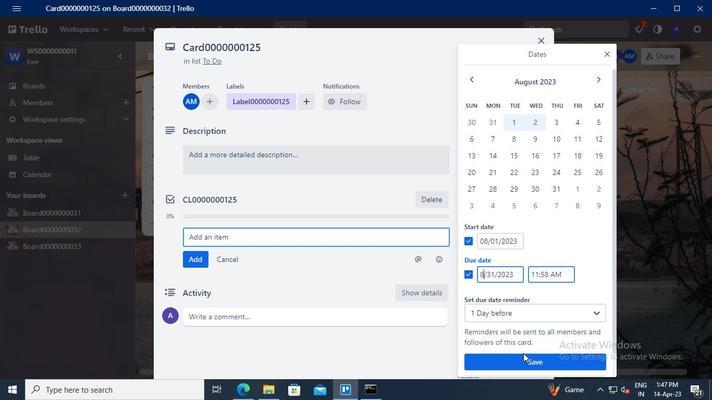 
Action: Mouse pressed left at (525, 357)
Screenshot: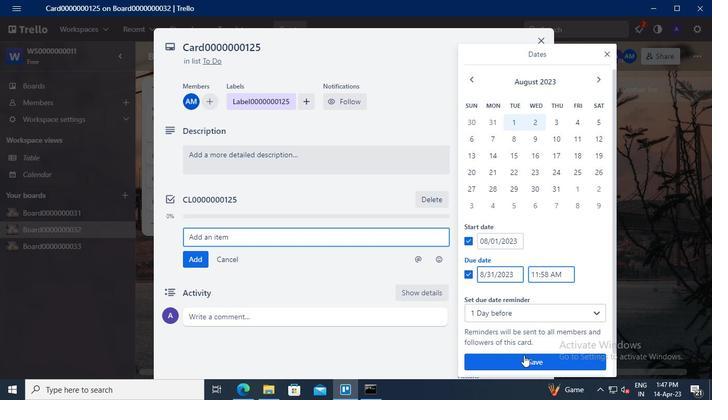 
Action: Mouse moved to (375, 397)
Screenshot: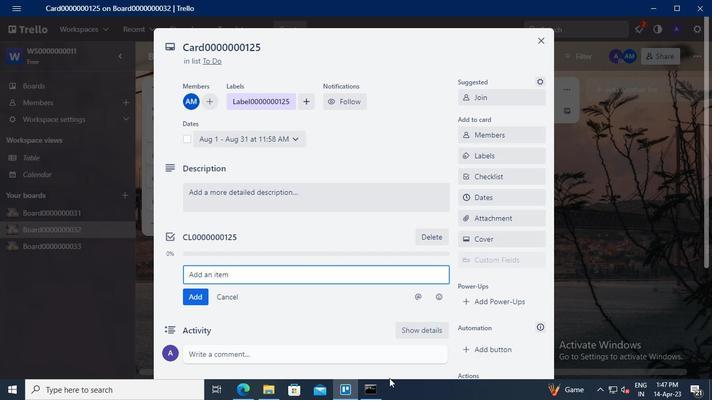 
Action: Mouse pressed left at (375, 397)
Screenshot: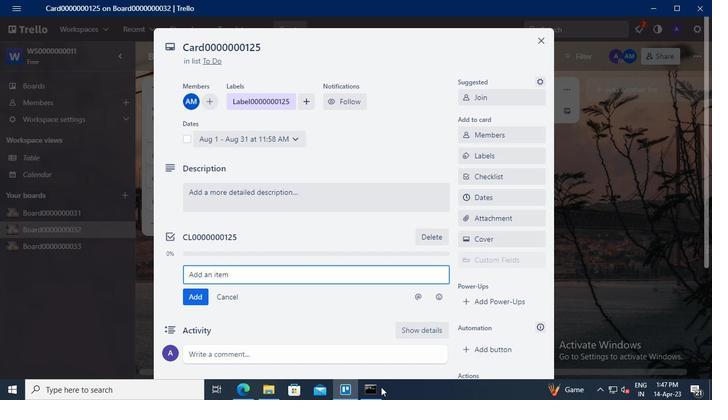 
Action: Mouse moved to (560, 68)
Screenshot: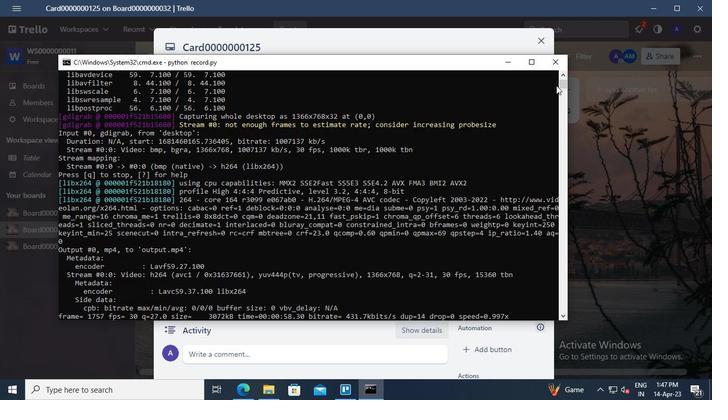 
Action: Mouse pressed left at (560, 68)
Screenshot: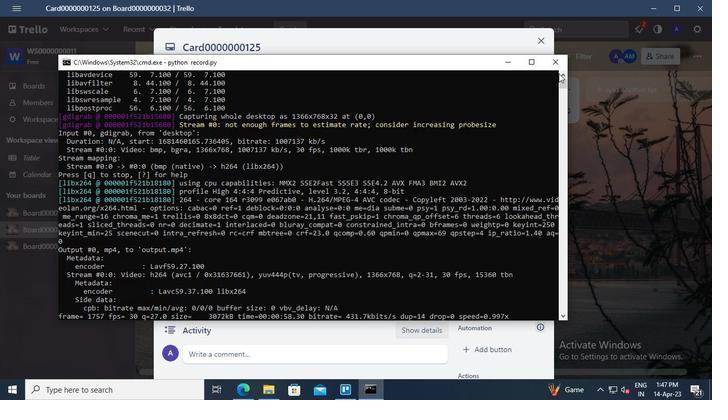 
